 Task: Create a task  Implement a new cloud-based accounting system for a company , assign it to team member softage.3@softage.net in the project AgileLink and update the status of the task to  On Track  , set the priority of the task to Low
Action: Mouse moved to (75, 45)
Screenshot: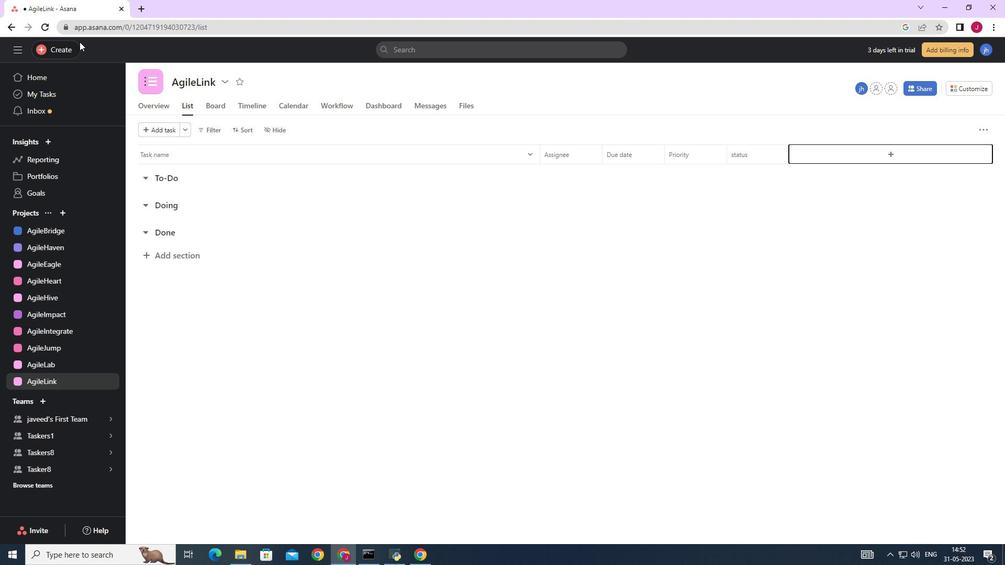 
Action: Mouse pressed left at (75, 45)
Screenshot: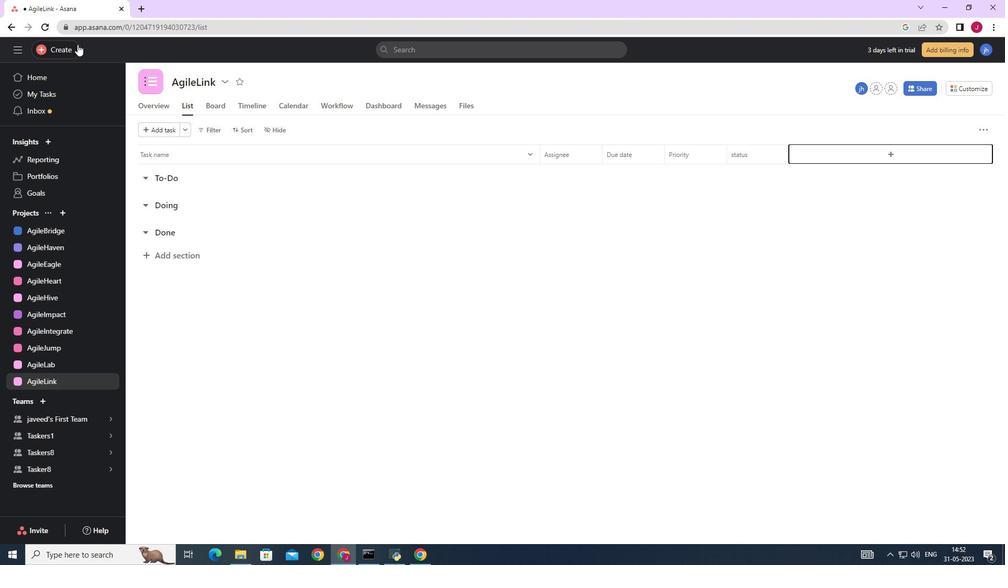 
Action: Mouse moved to (121, 52)
Screenshot: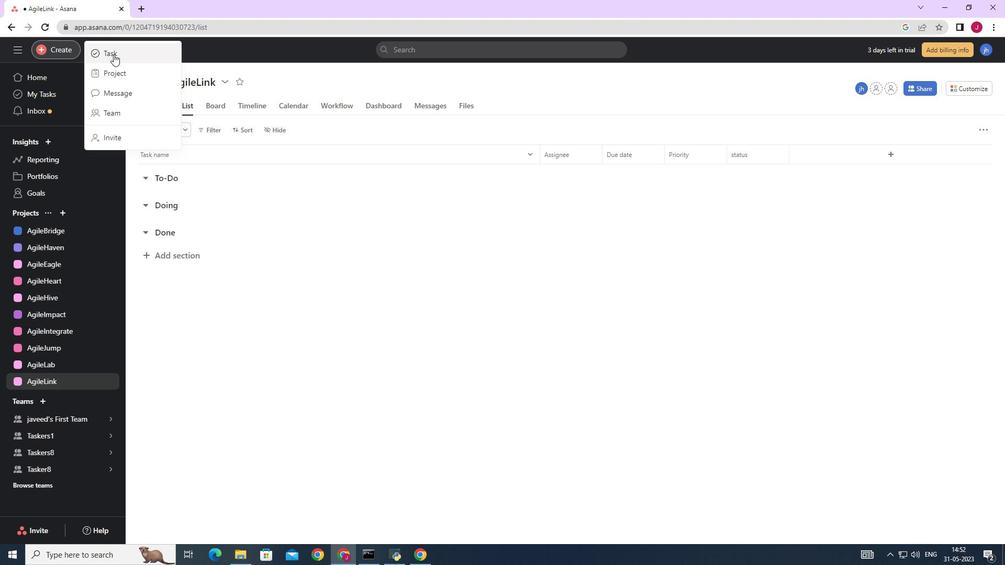 
Action: Mouse pressed left at (121, 52)
Screenshot: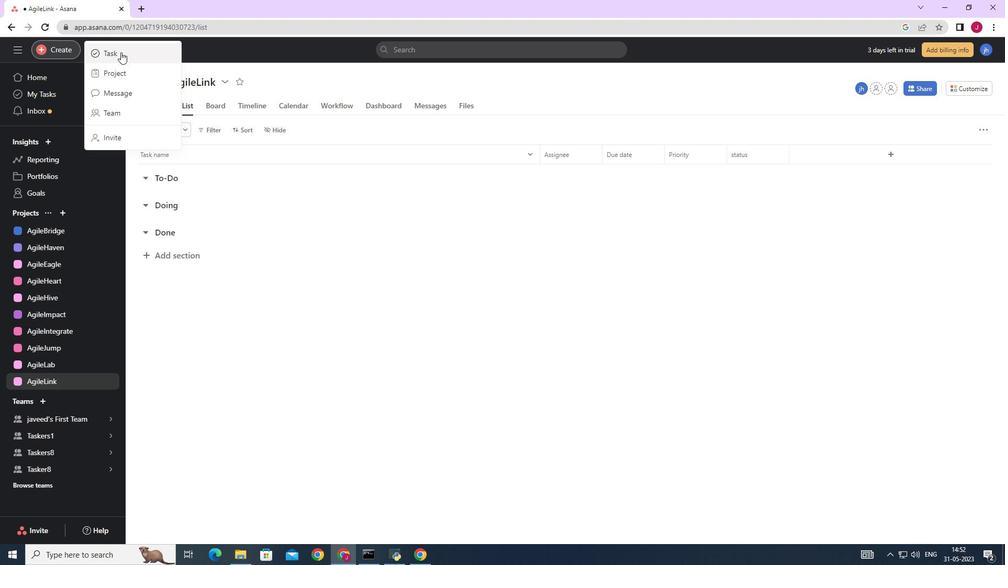 
Action: Mouse moved to (814, 348)
Screenshot: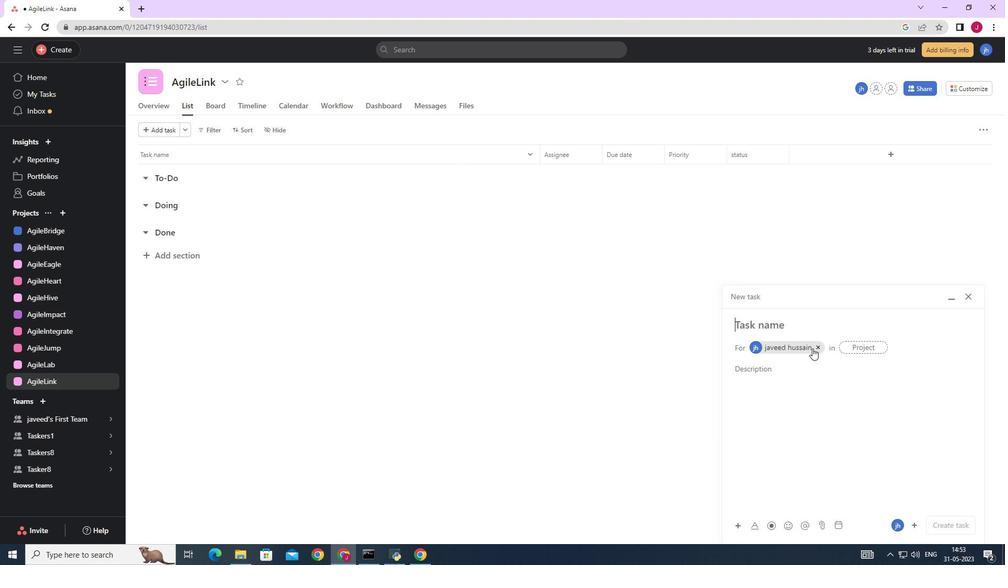 
Action: Mouse pressed left at (814, 348)
Screenshot: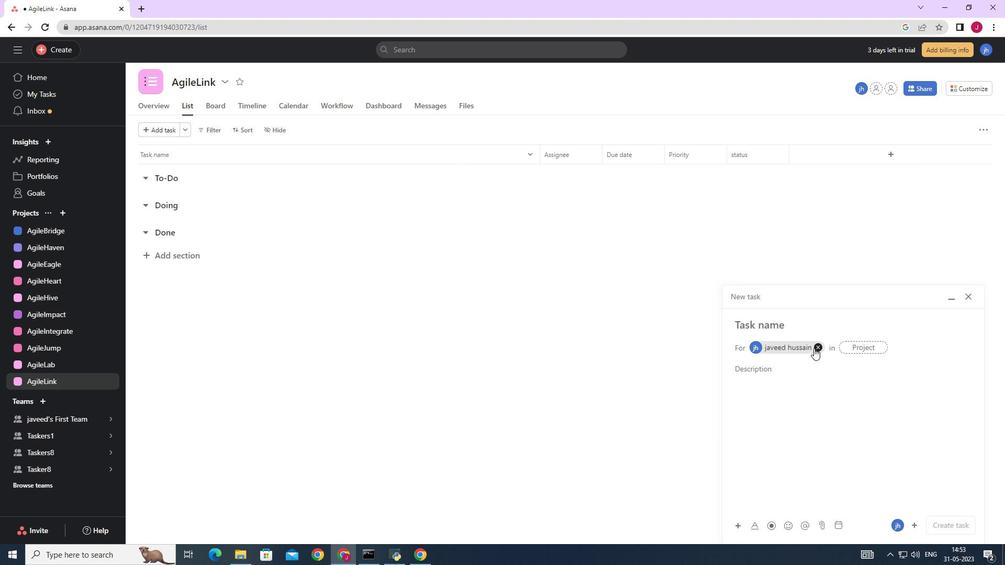 
Action: Mouse moved to (780, 326)
Screenshot: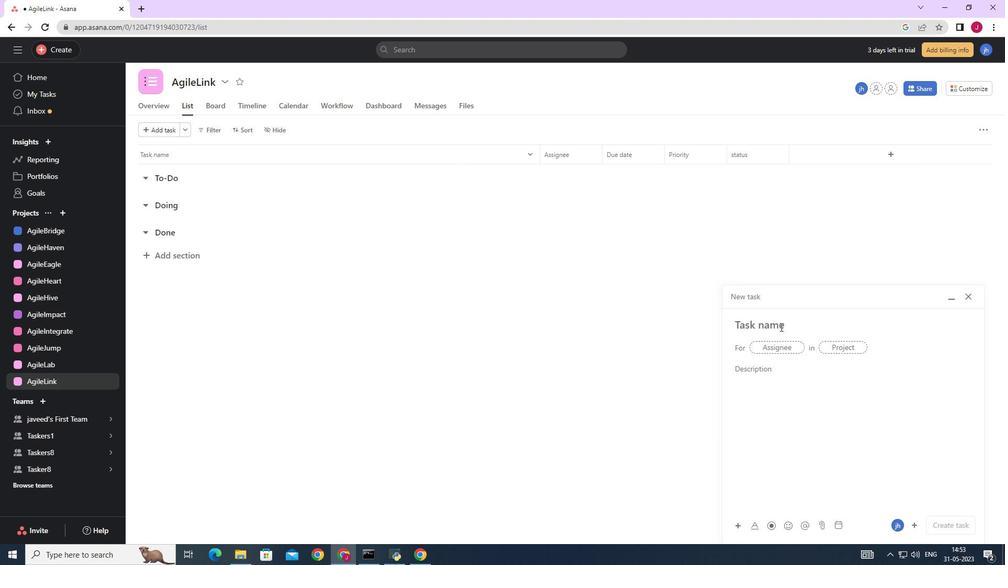 
Action: Mouse pressed left at (780, 326)
Screenshot: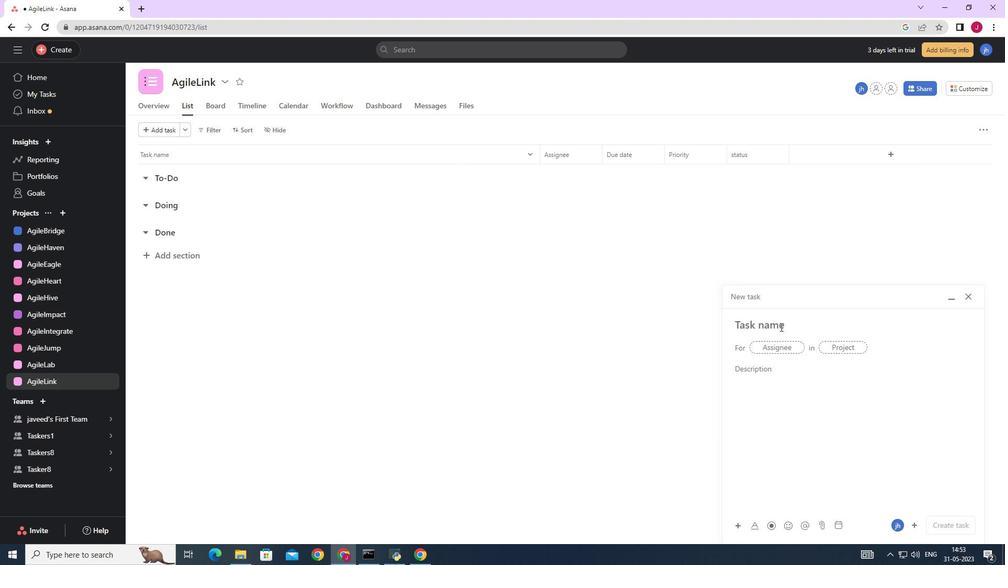 
Action: Key pressed <Key.caps_lock>I<Key.caps_lock>mplement<Key.space>a<Key.space>new<Key.space>cloud<Key.space><Key.backspace>-based<Key.space>accounting<Key.space>system<Key.space>for<Key.space>a<Key.space>company
Screenshot: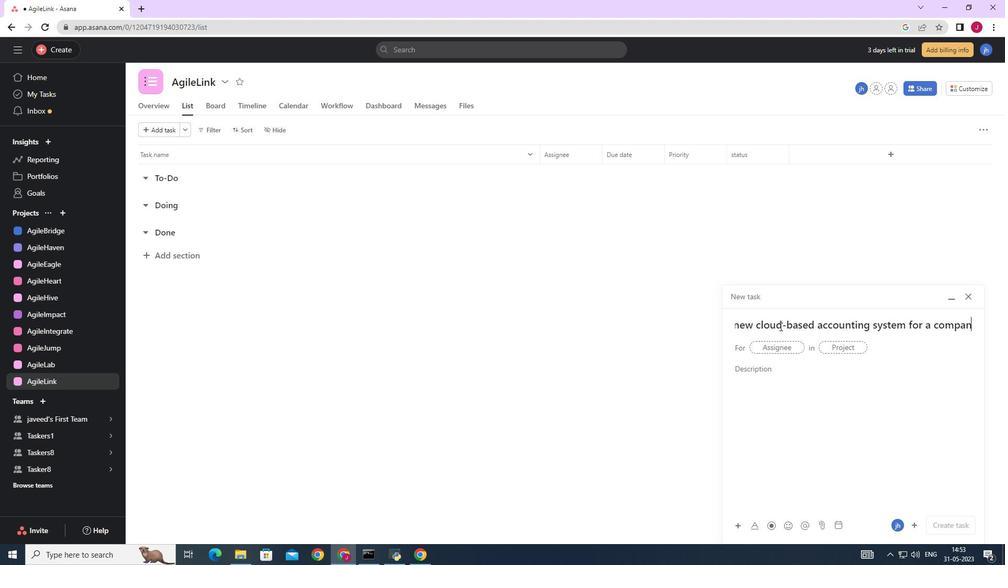 
Action: Mouse moved to (768, 346)
Screenshot: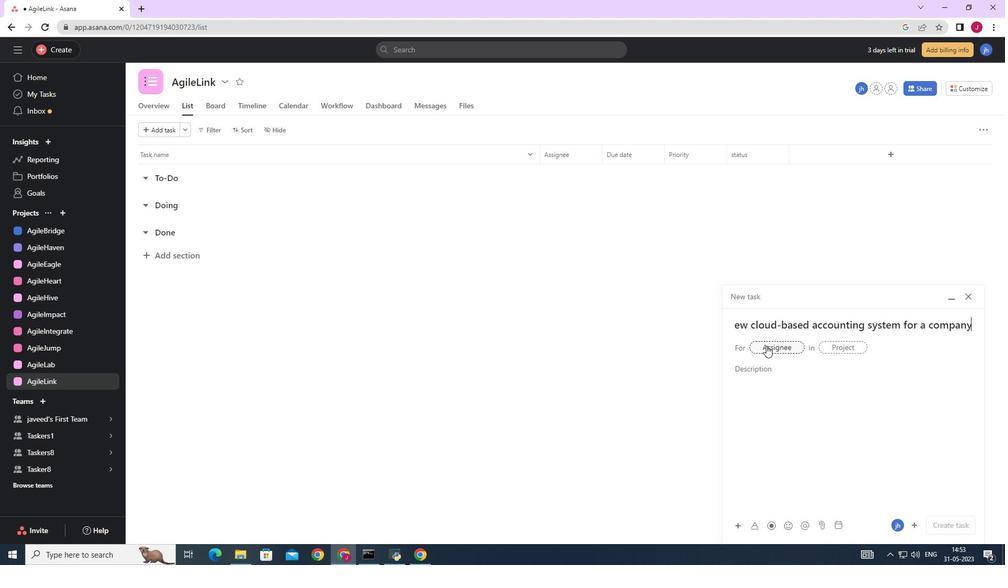 
Action: Mouse pressed left at (768, 346)
Screenshot: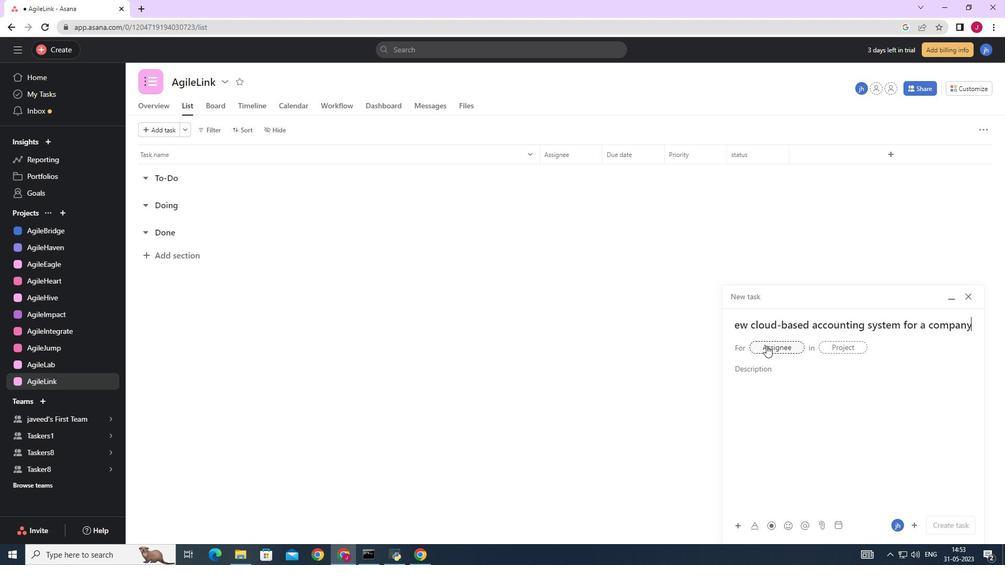 
Action: Mouse moved to (769, 345)
Screenshot: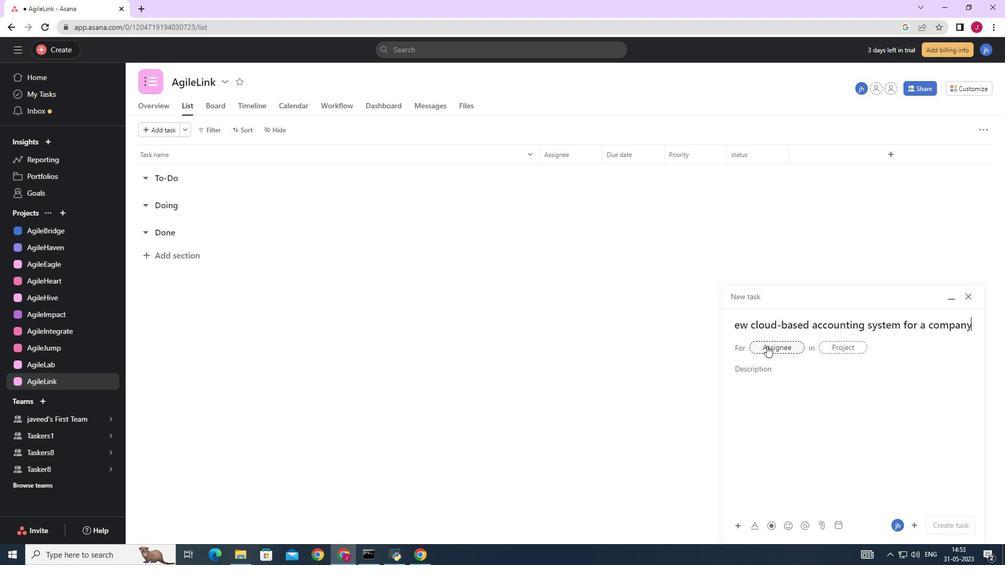 
Action: Key pressed softage.3
Screenshot: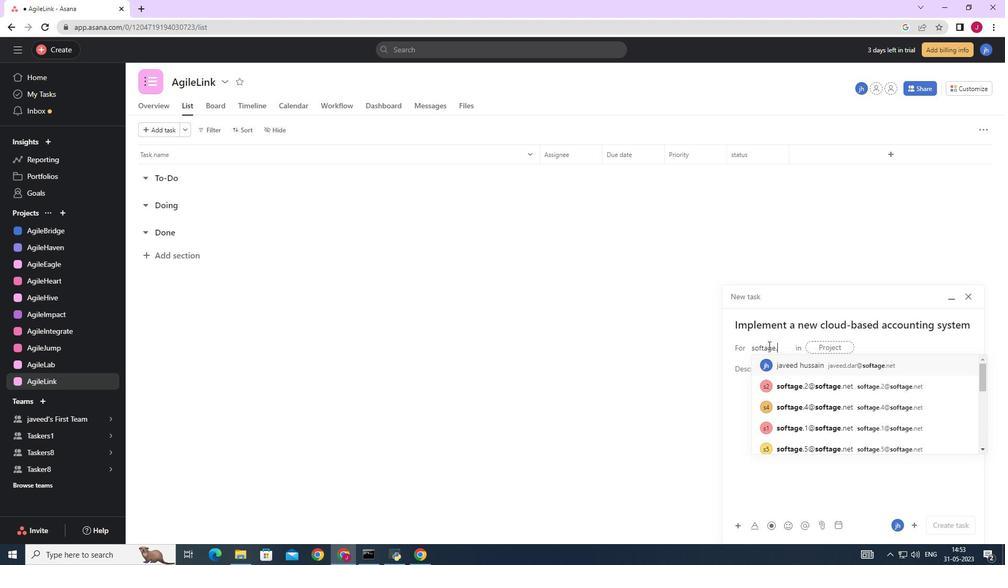 
Action: Mouse moved to (811, 363)
Screenshot: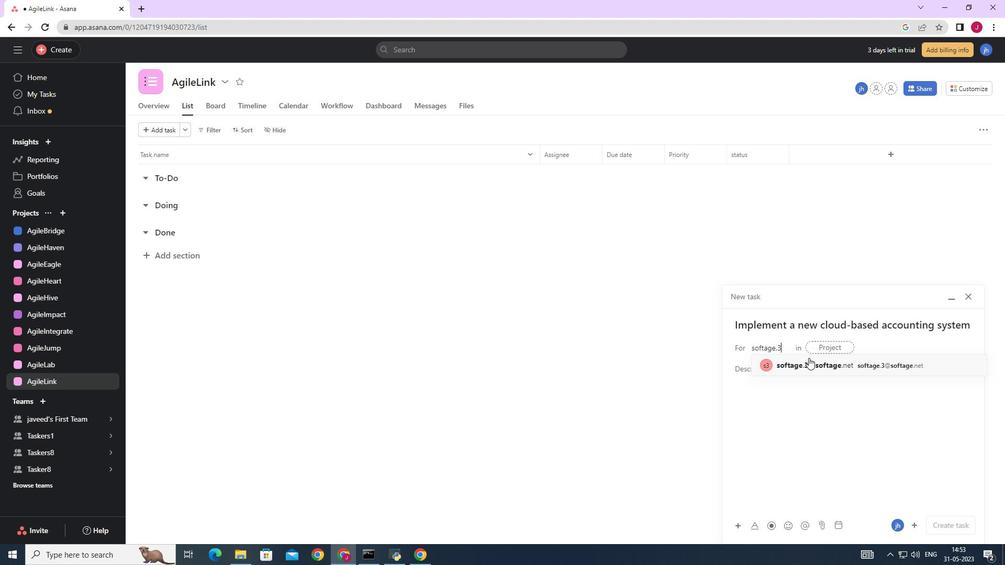 
Action: Mouse pressed left at (811, 363)
Screenshot: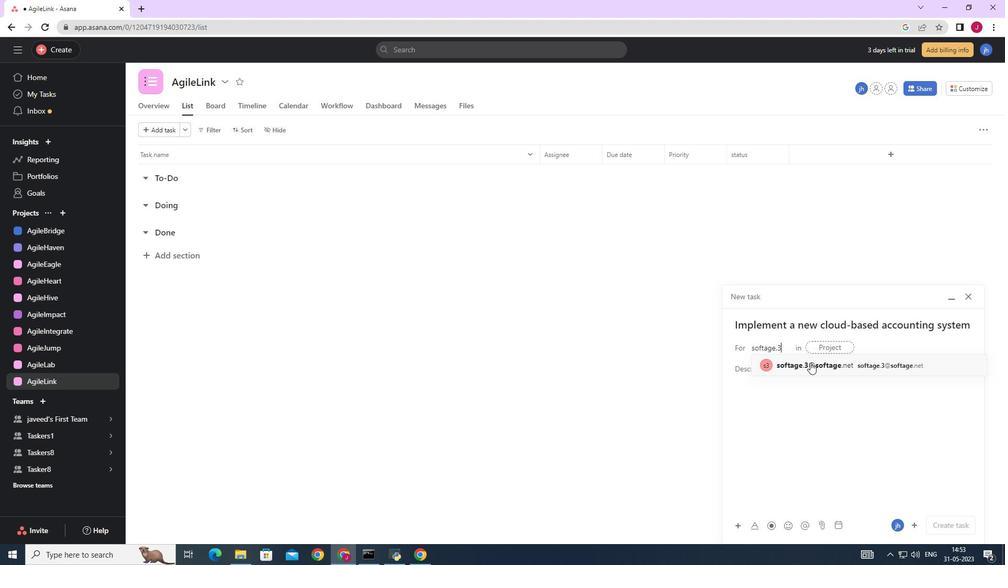 
Action: Mouse moved to (688, 363)
Screenshot: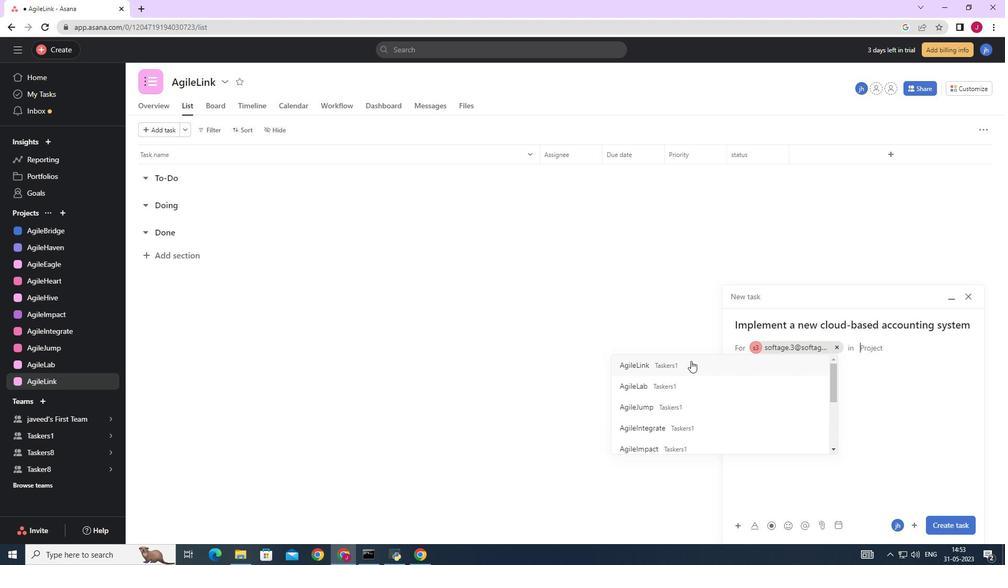 
Action: Mouse pressed left at (688, 363)
Screenshot: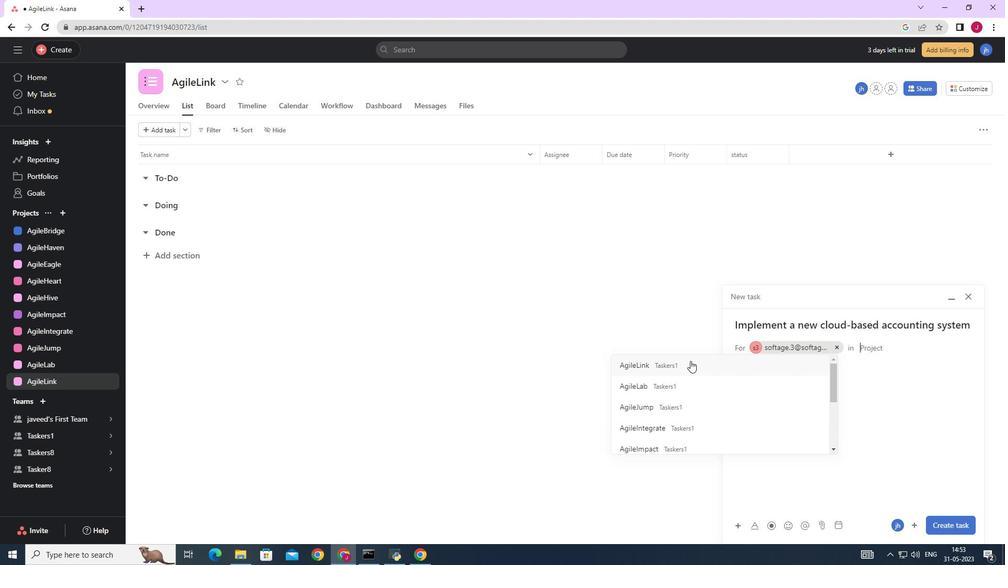 
Action: Mouse moved to (784, 371)
Screenshot: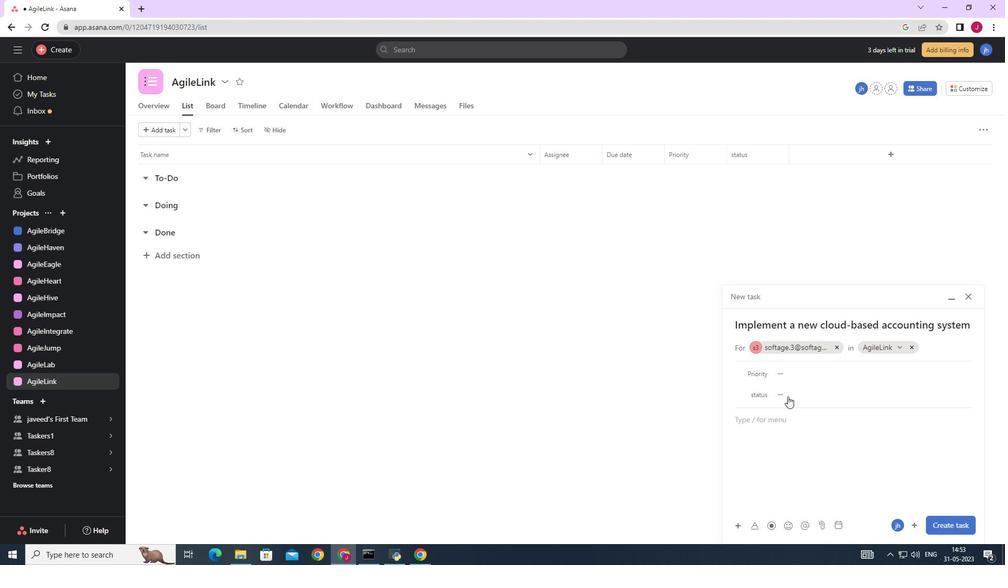 
Action: Mouse pressed left at (784, 371)
Screenshot: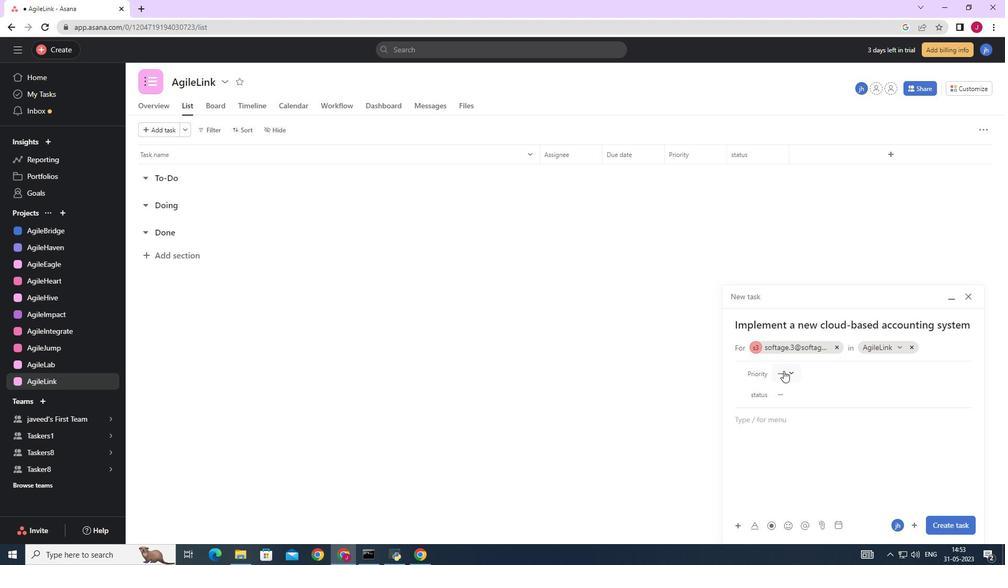 
Action: Mouse moved to (808, 444)
Screenshot: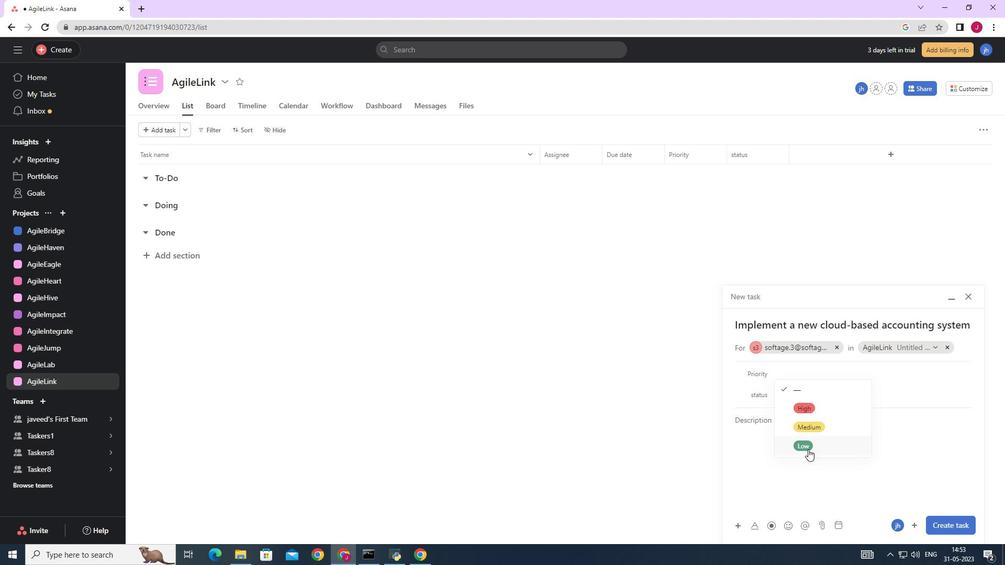 
Action: Mouse pressed left at (808, 444)
Screenshot: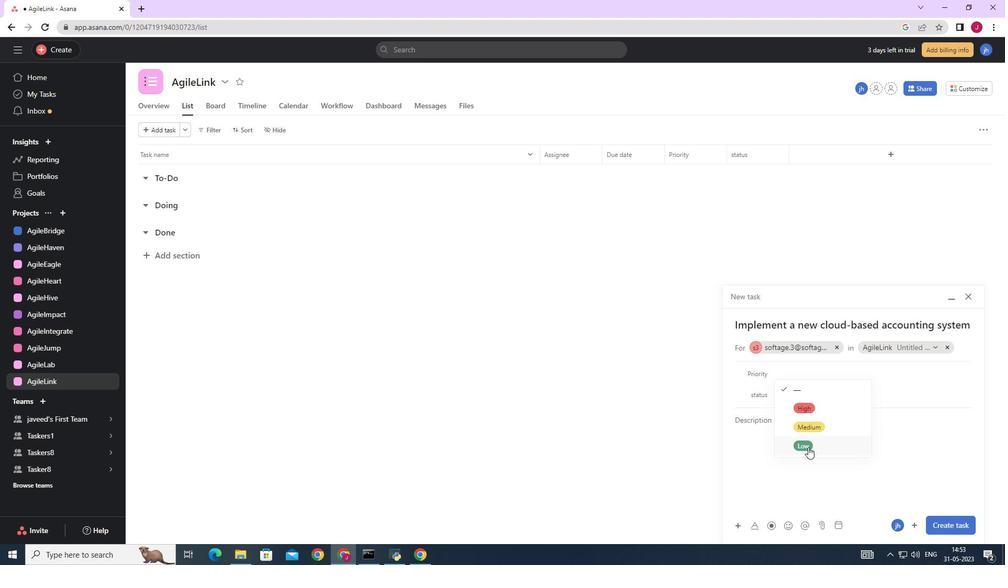 
Action: Mouse moved to (785, 392)
Screenshot: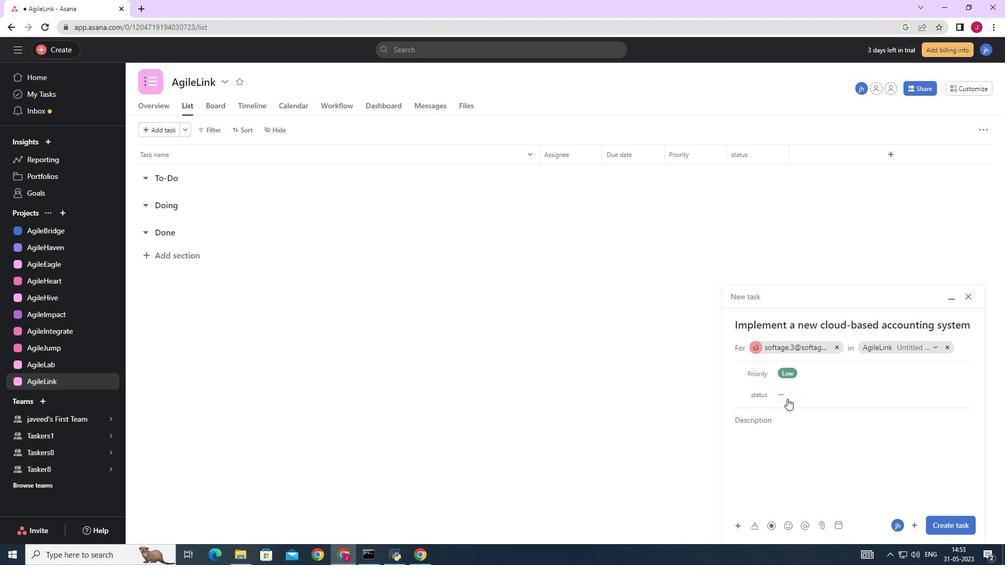 
Action: Mouse pressed left at (785, 392)
Screenshot: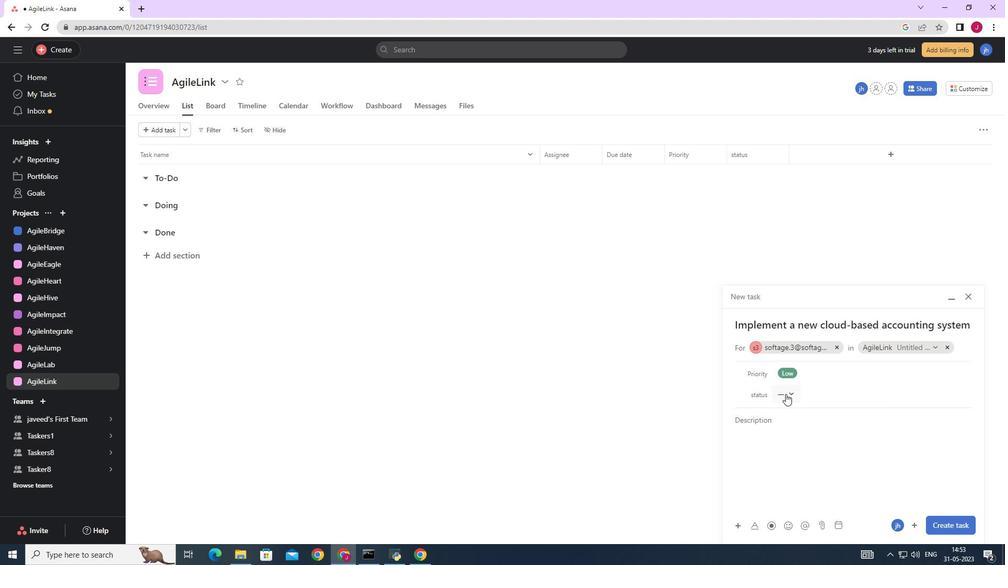 
Action: Mouse moved to (809, 428)
Screenshot: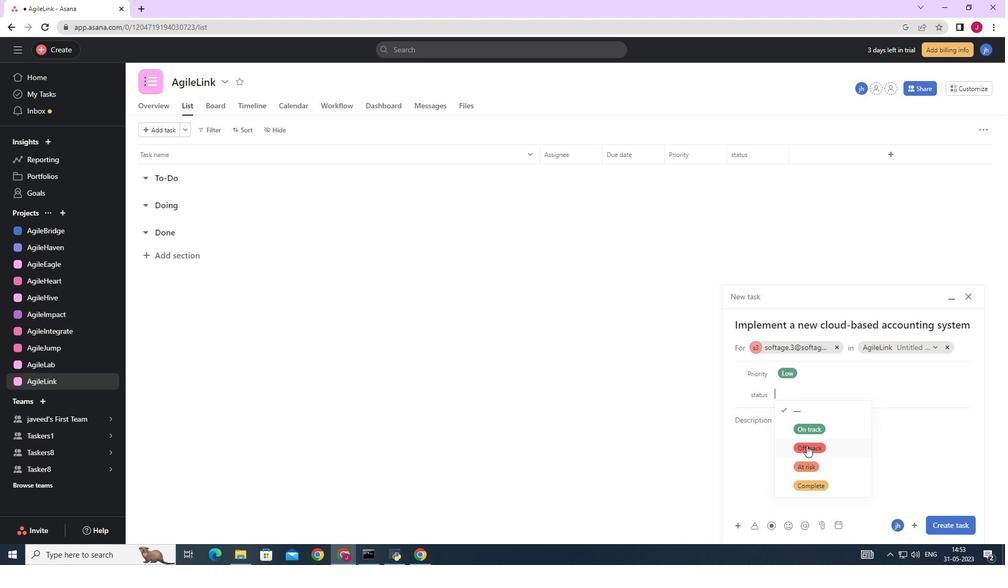 
Action: Mouse pressed left at (809, 428)
Screenshot: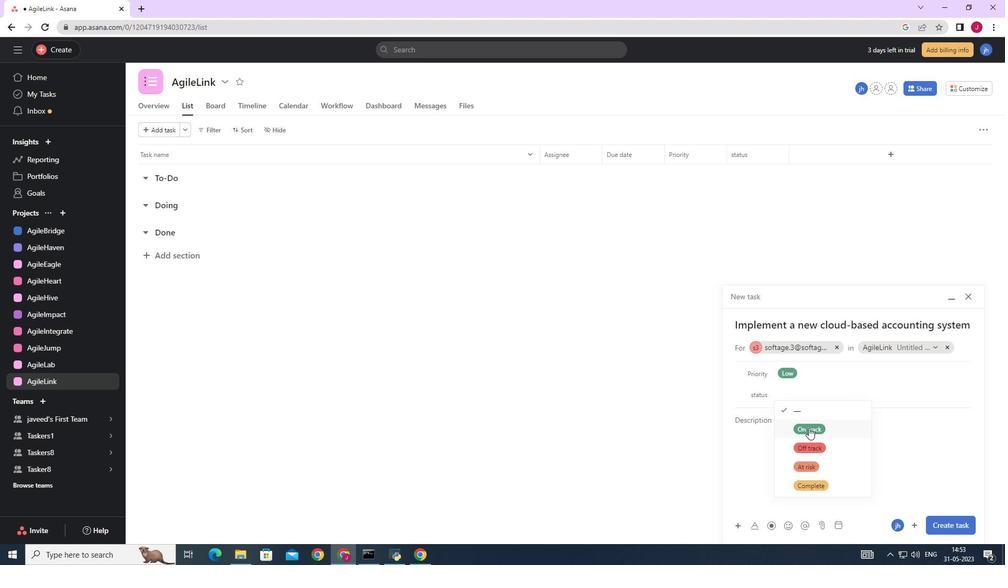 
Action: Mouse moved to (941, 526)
Screenshot: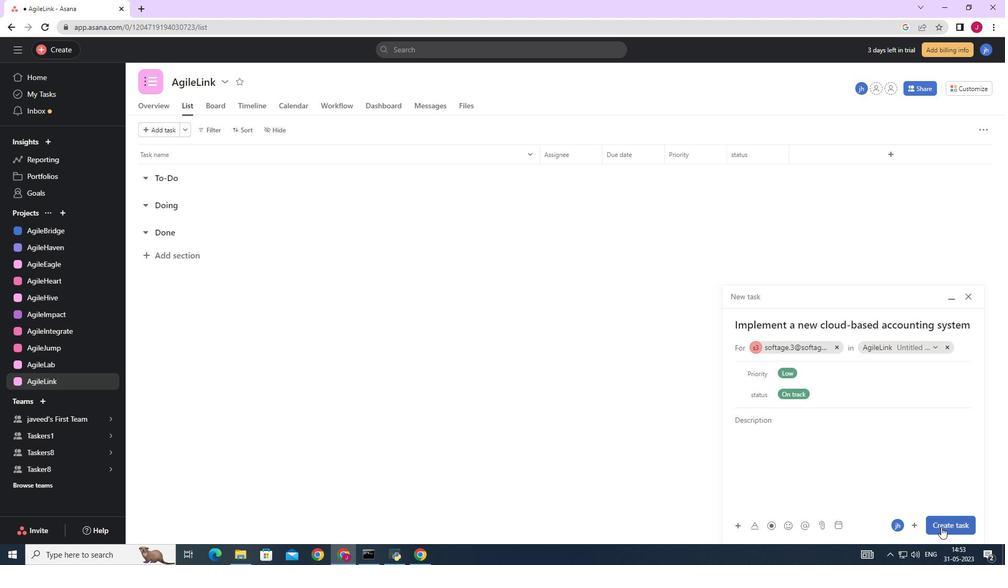 
Action: Mouse pressed left at (941, 526)
Screenshot: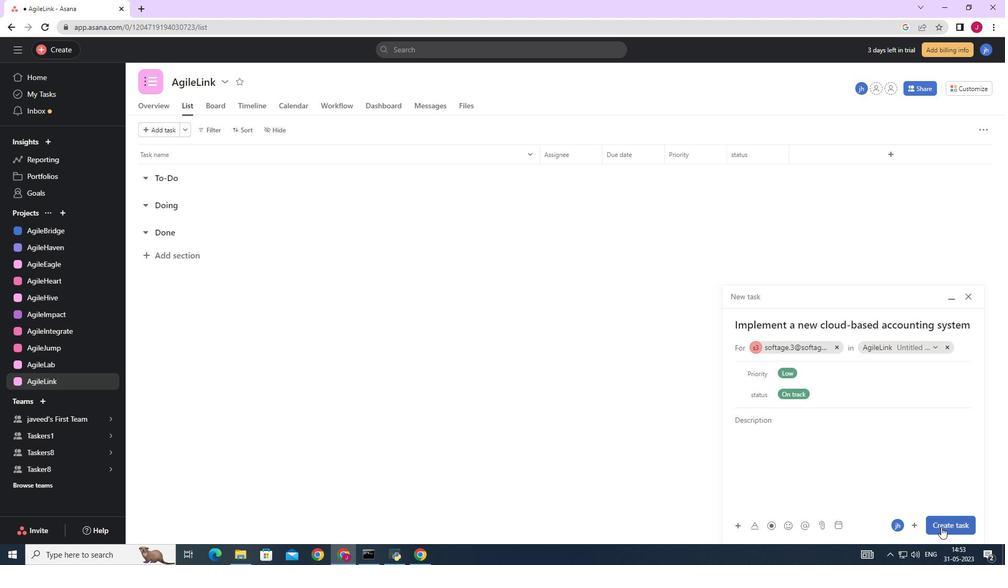 
Action: Mouse moved to (703, 414)
Screenshot: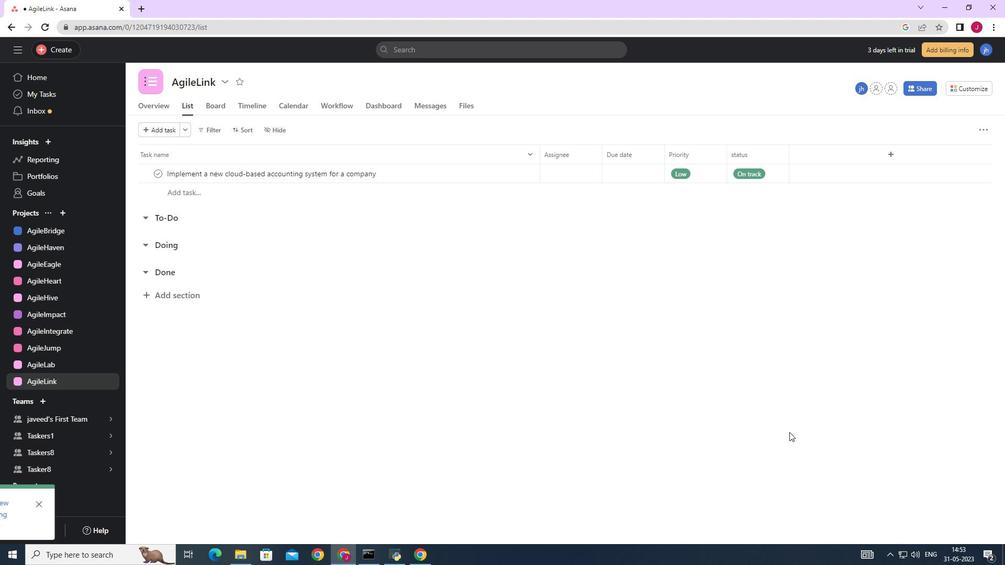
